 Task: Create Workspace Audio Equipment Rentals Workspace description Manage and track customer orders and shipments. Workspace type Marketing 
Action: Mouse moved to (480, 95)
Screenshot: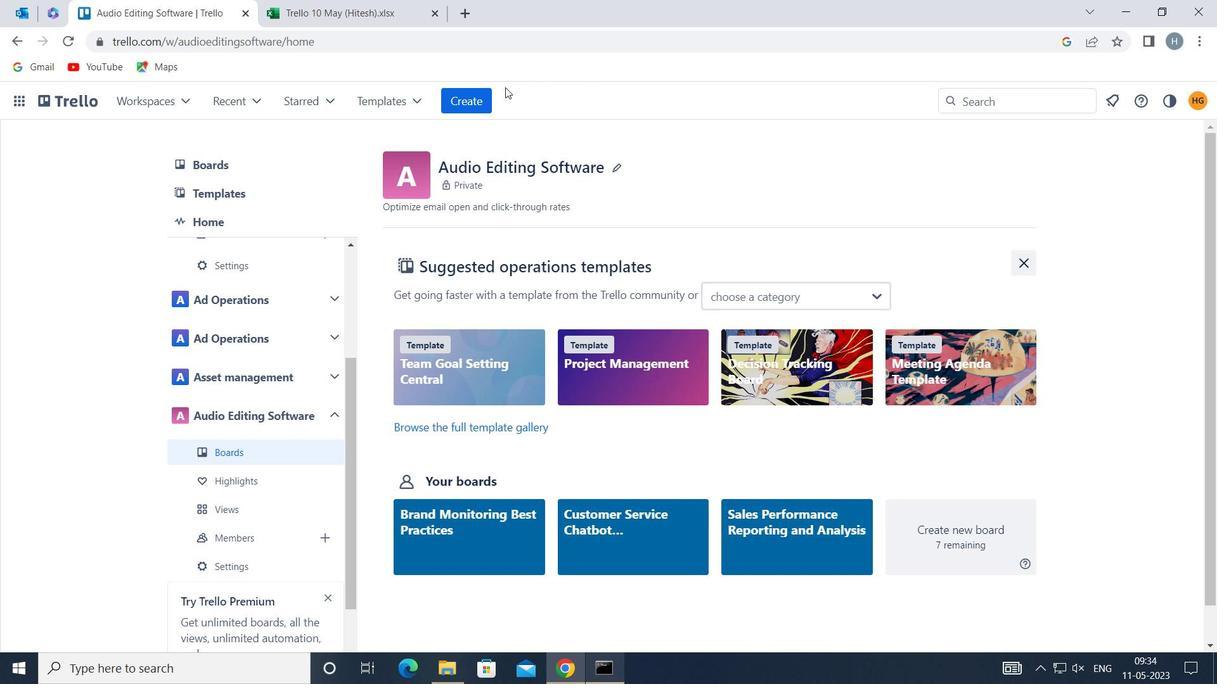 
Action: Mouse pressed left at (480, 95)
Screenshot: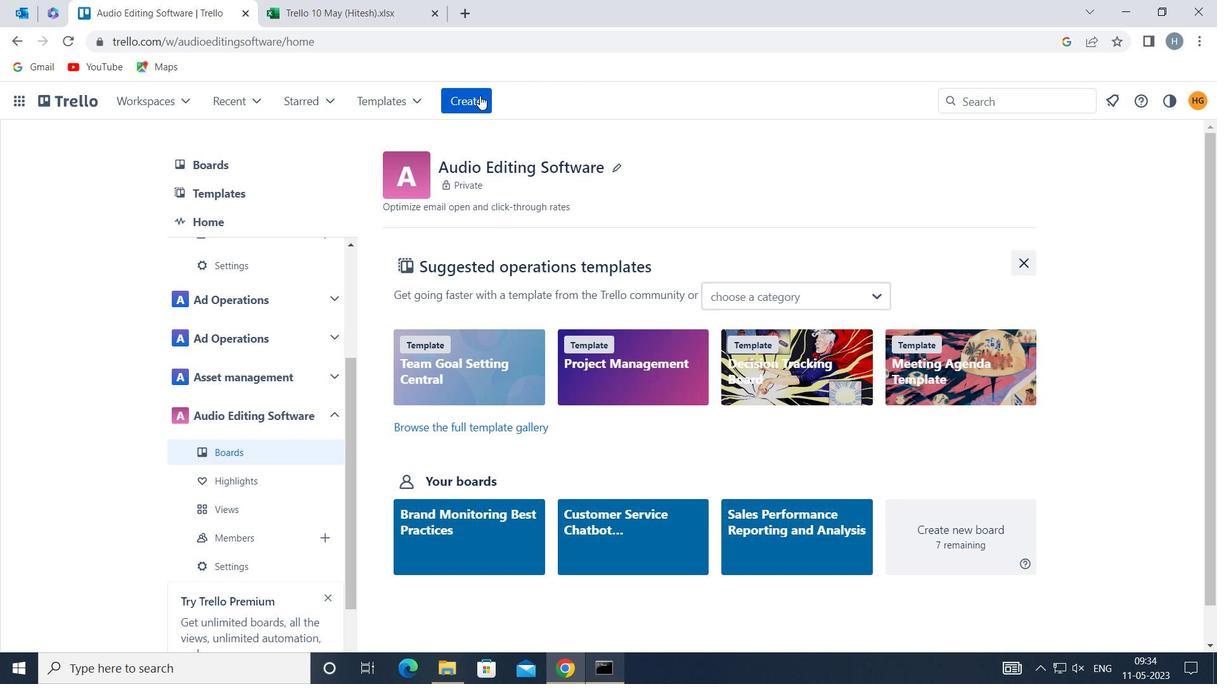 
Action: Mouse moved to (554, 265)
Screenshot: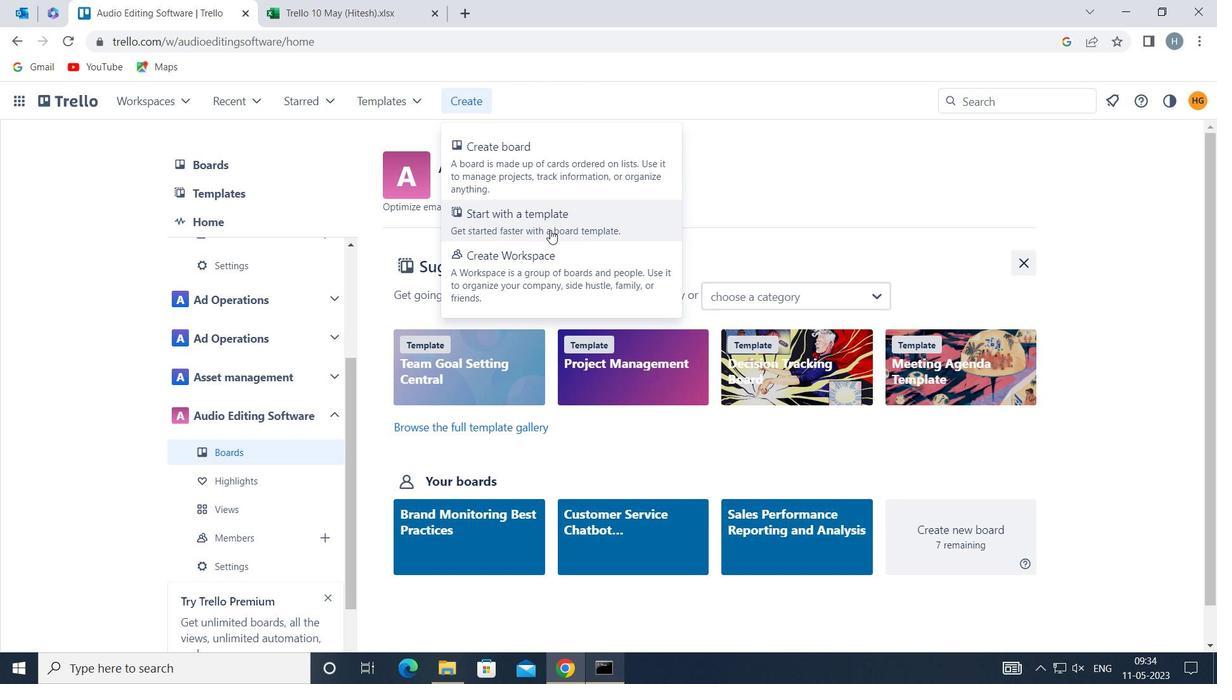 
Action: Mouse pressed left at (554, 265)
Screenshot: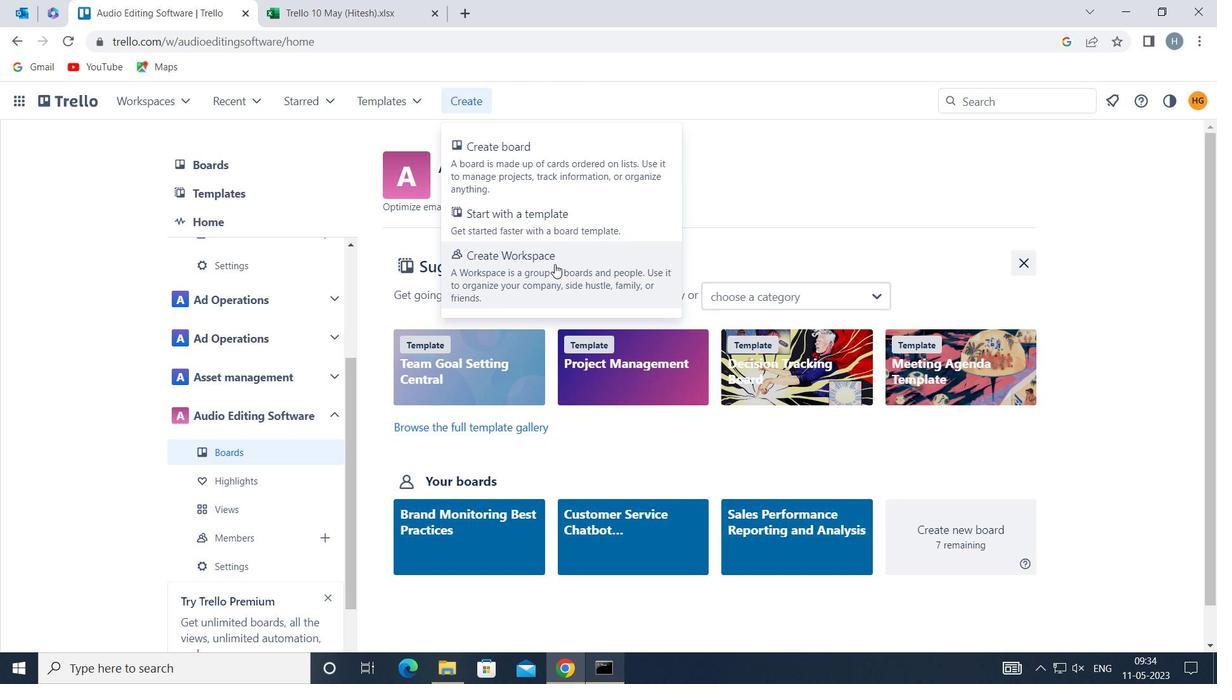 
Action: Mouse moved to (462, 294)
Screenshot: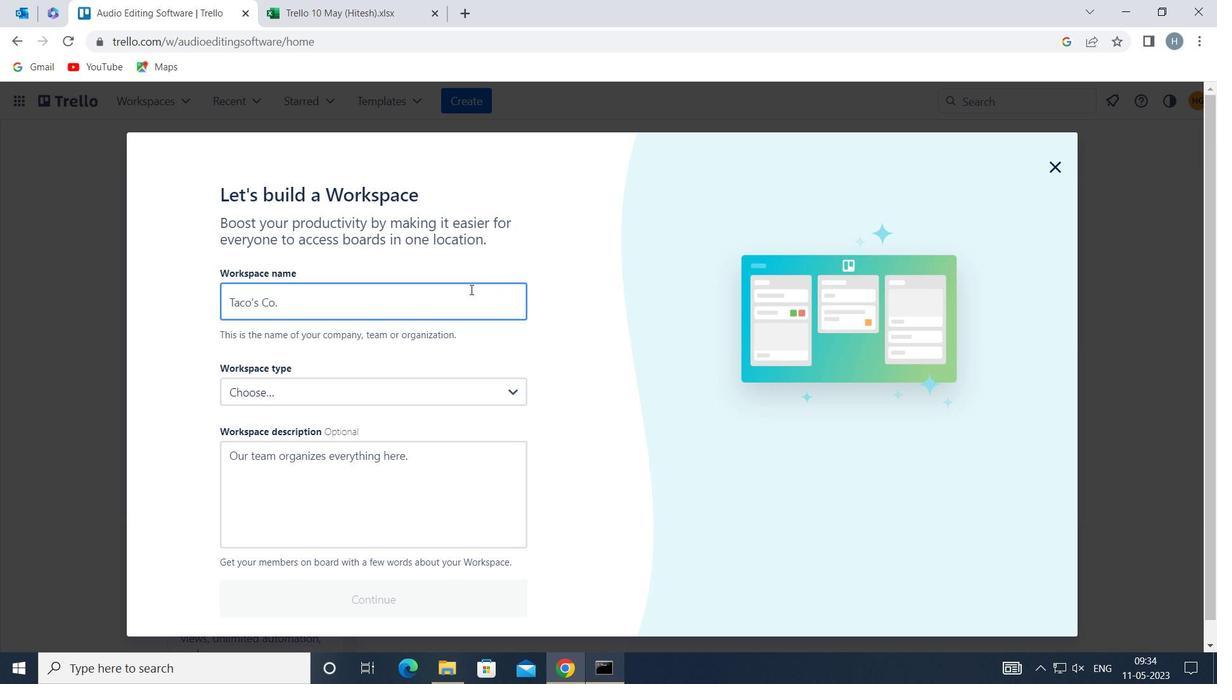 
Action: Mouse pressed left at (462, 294)
Screenshot: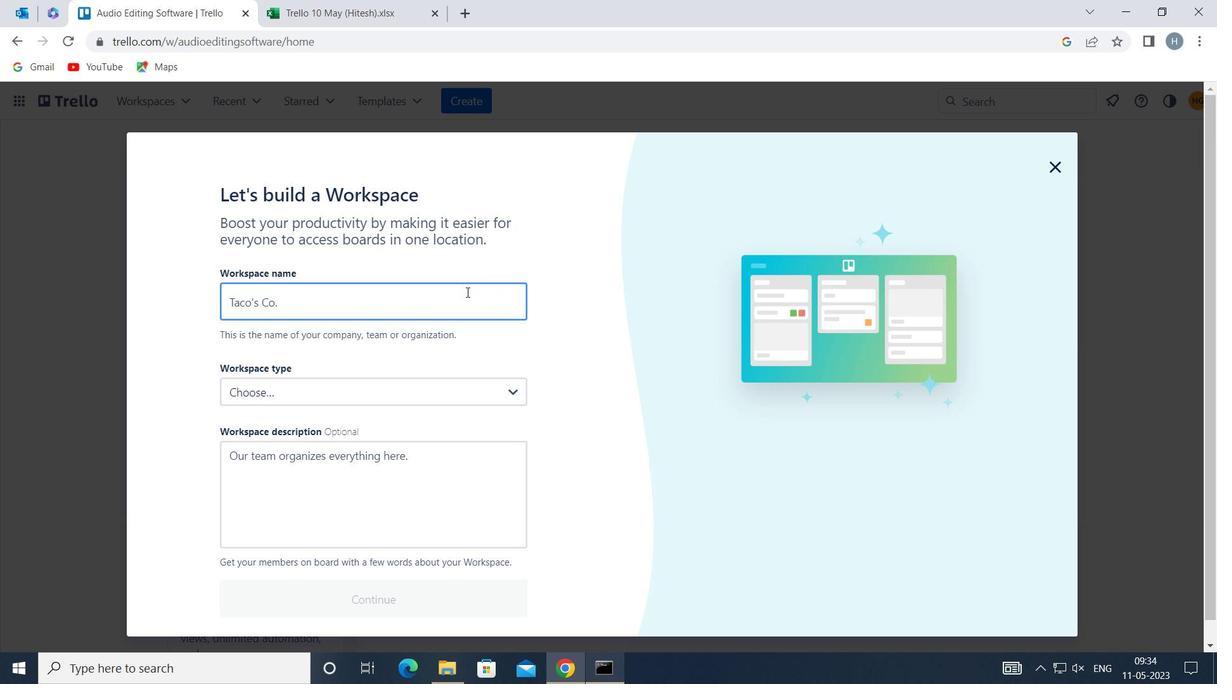 
Action: Mouse moved to (462, 294)
Screenshot: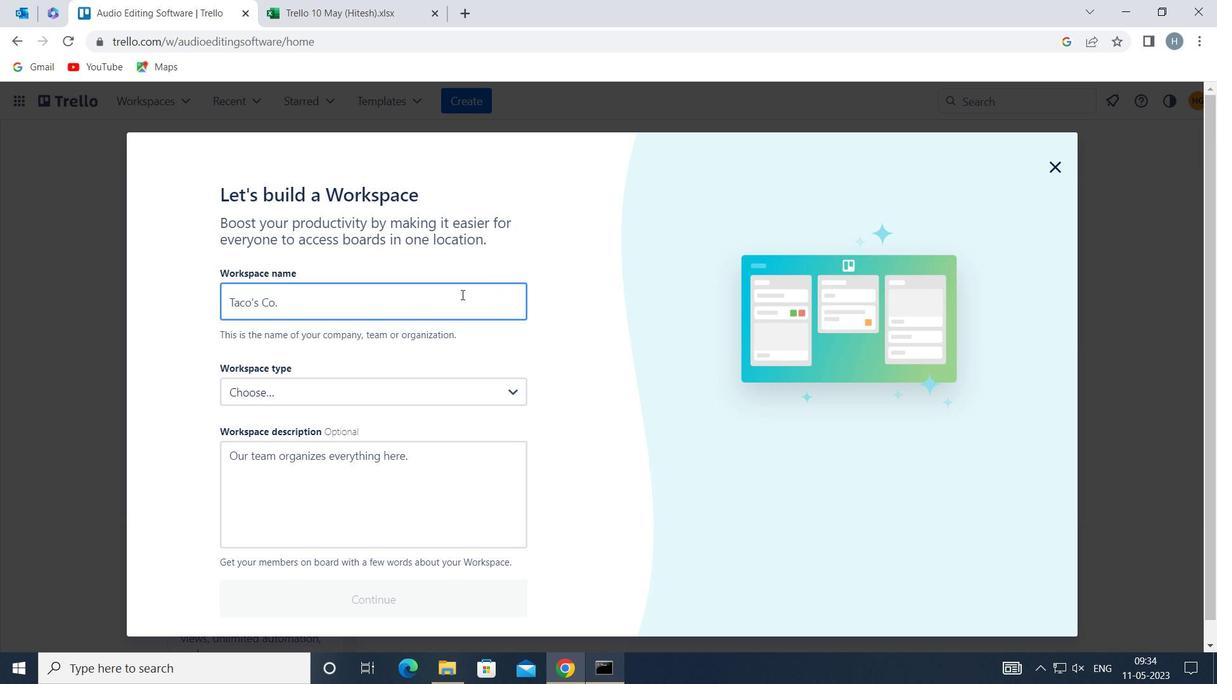 
Action: Key pressed <Key.shift>AUDIO<Key.space><Key.shift>EQUIPMENT<Key.space><Key.shift>RENTALS
Screenshot: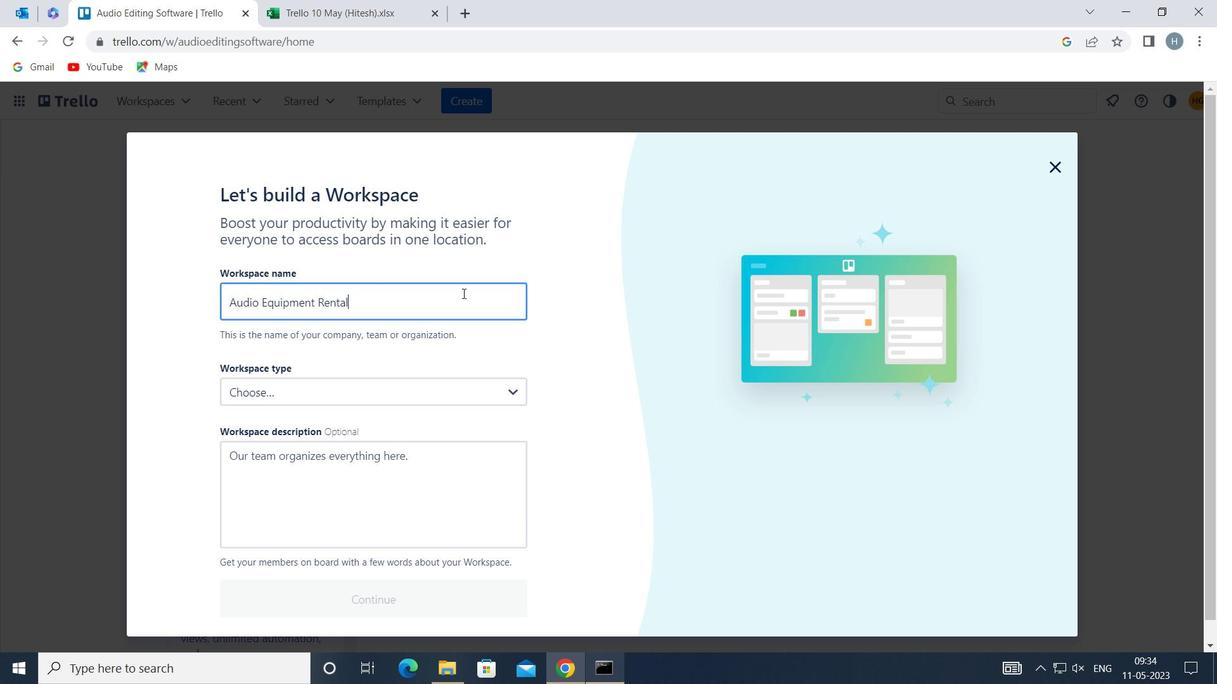 
Action: Mouse moved to (403, 467)
Screenshot: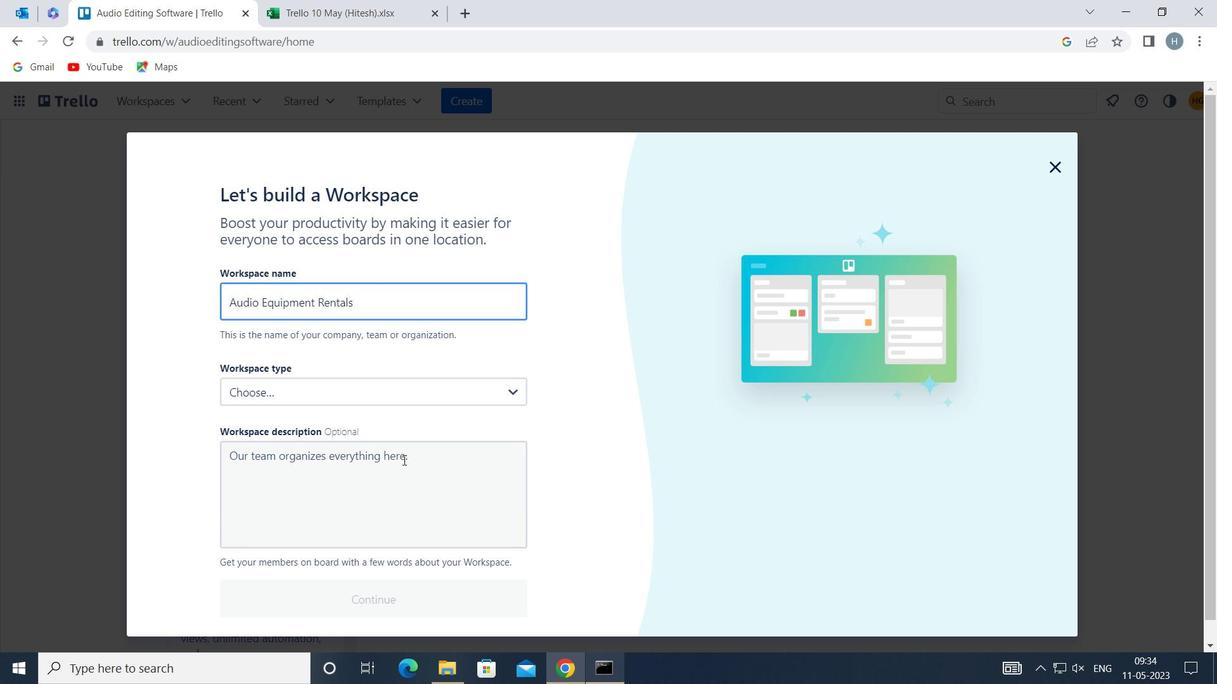 
Action: Mouse pressed left at (403, 467)
Screenshot: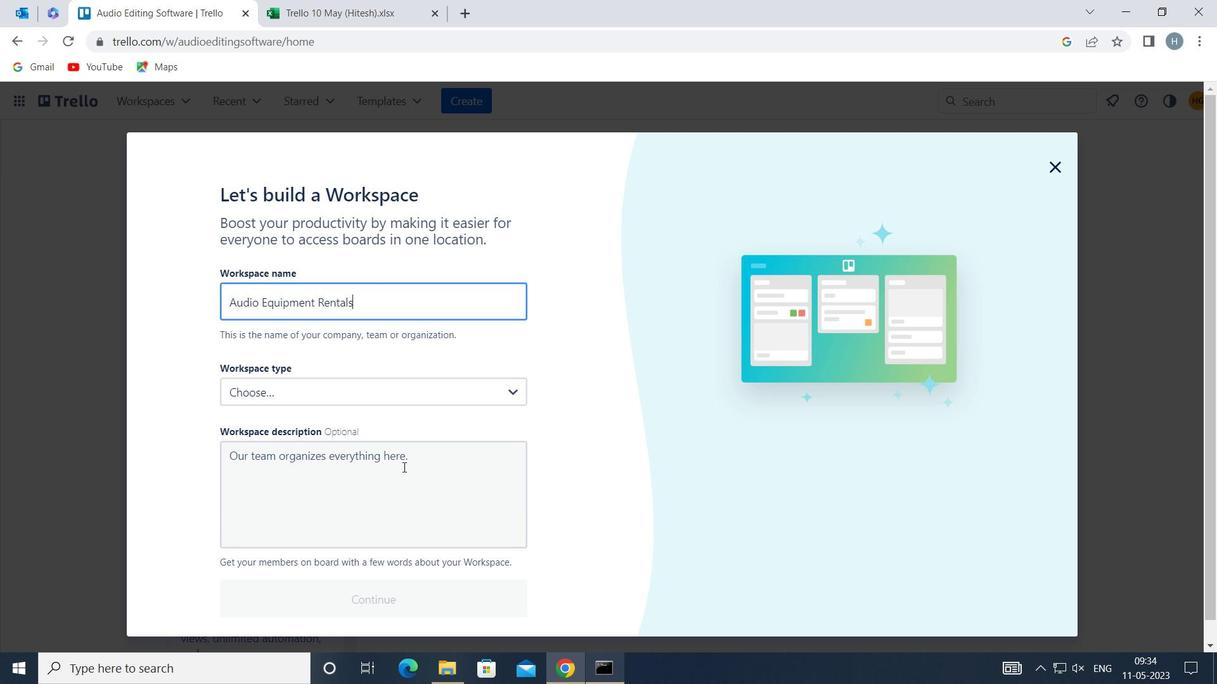 
Action: Mouse moved to (405, 467)
Screenshot: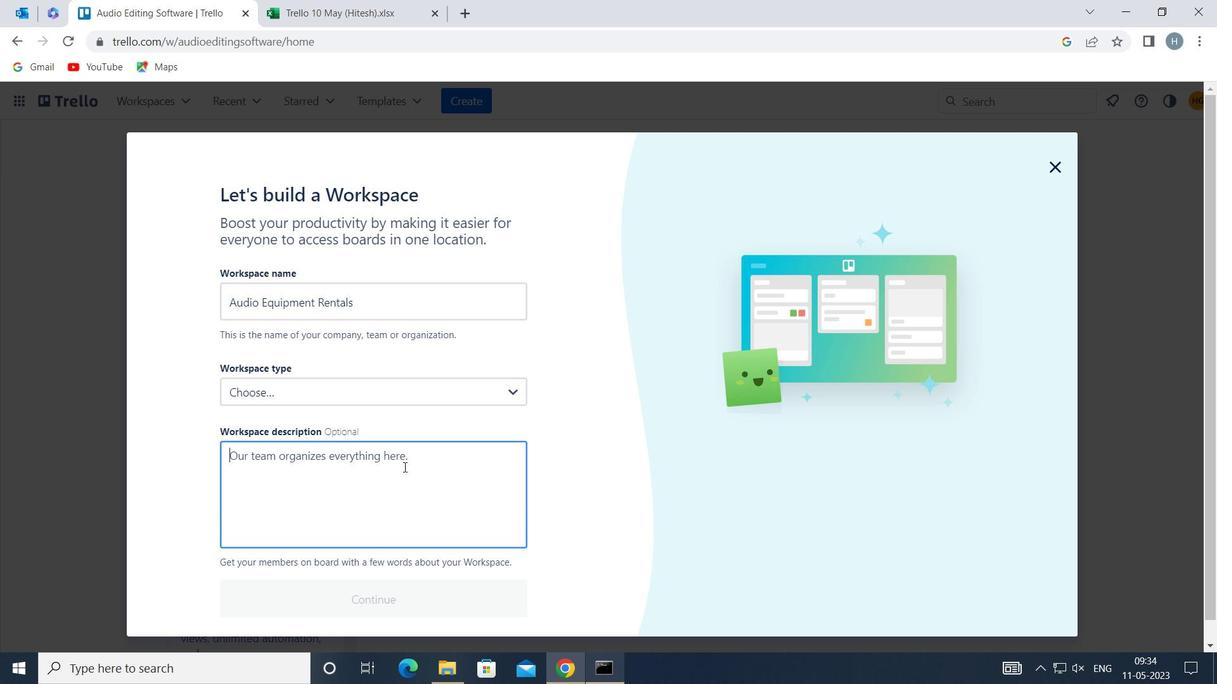 
Action: Key pressed <Key.shift>MANAGE<Key.space>AND<Key.space>TRACK<Key.space>CUSTOMER<Key.space>P<Key.backspace>ORDERS<Key.space>AND<Key.space>SHIPMENTS
Screenshot: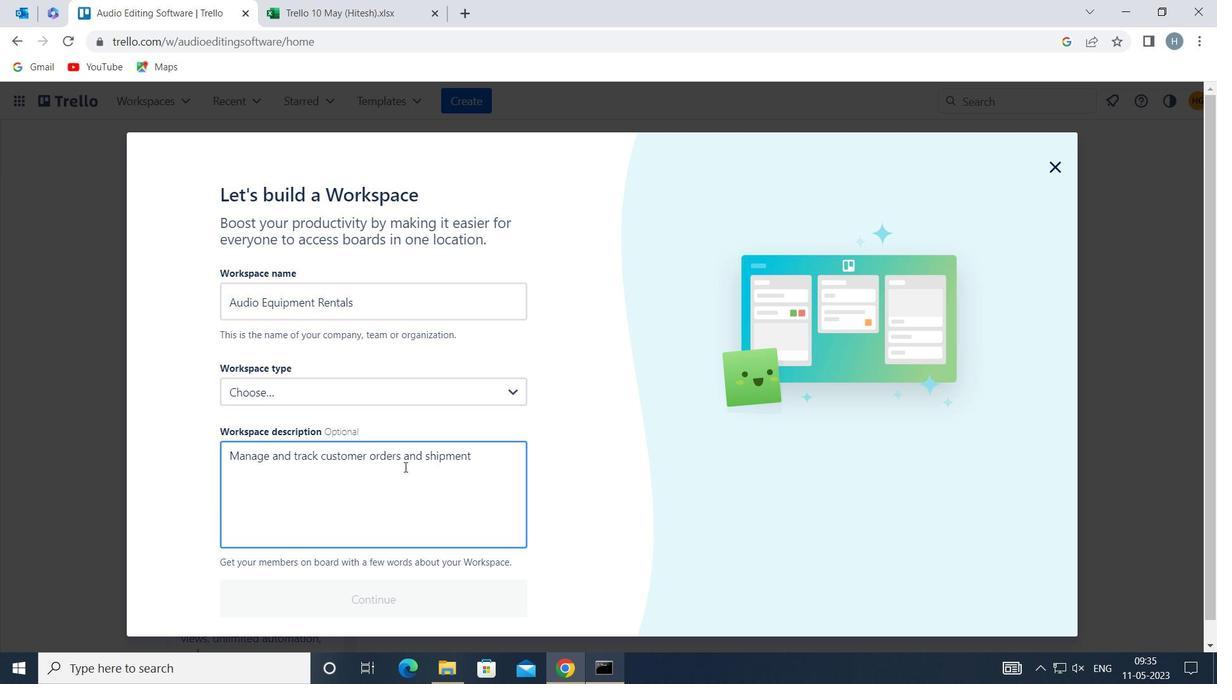 
Action: Mouse moved to (427, 389)
Screenshot: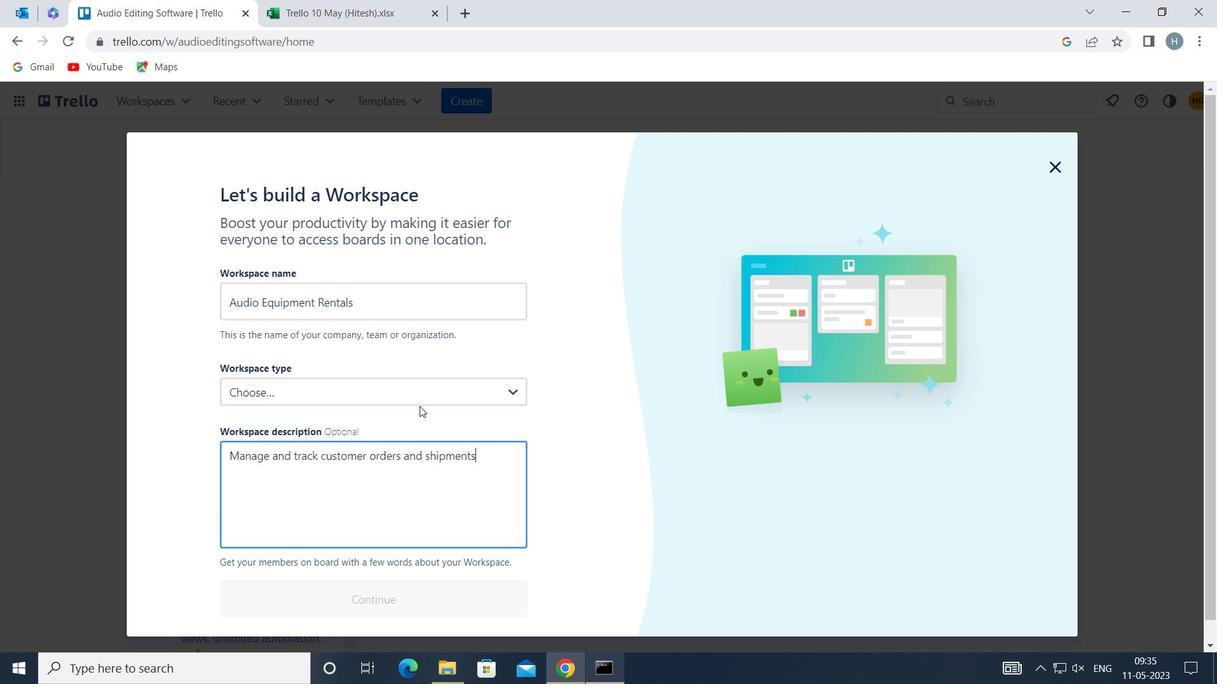 
Action: Mouse pressed left at (427, 389)
Screenshot: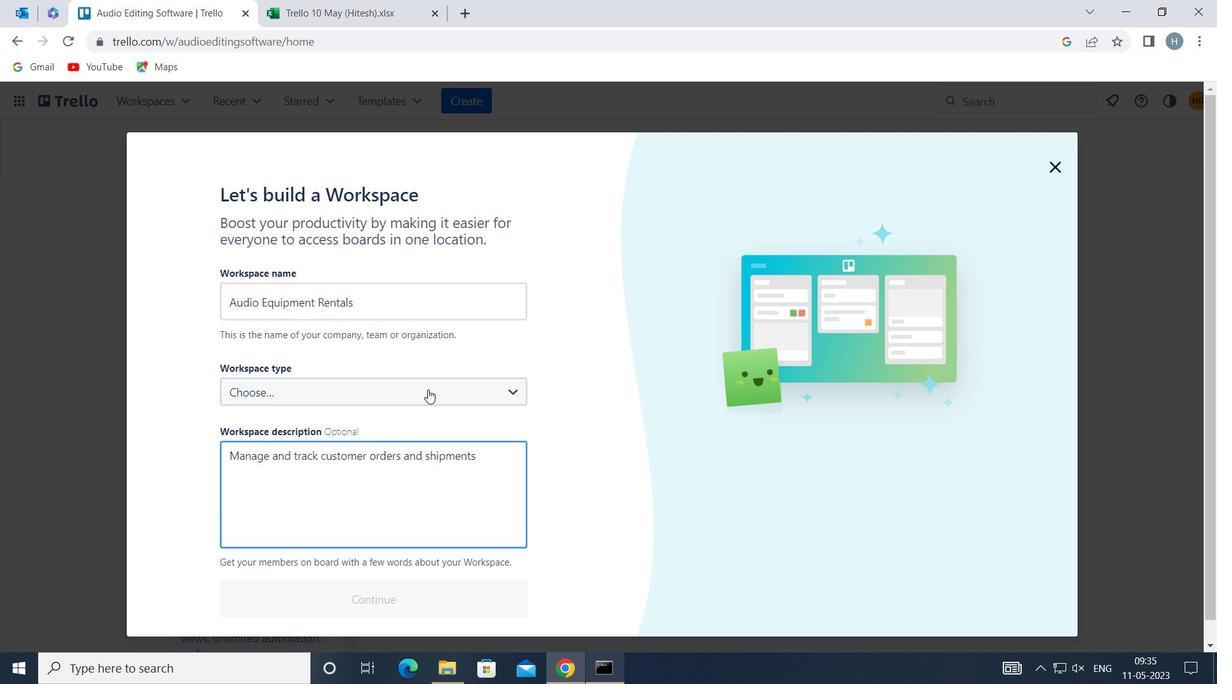 
Action: Mouse moved to (367, 486)
Screenshot: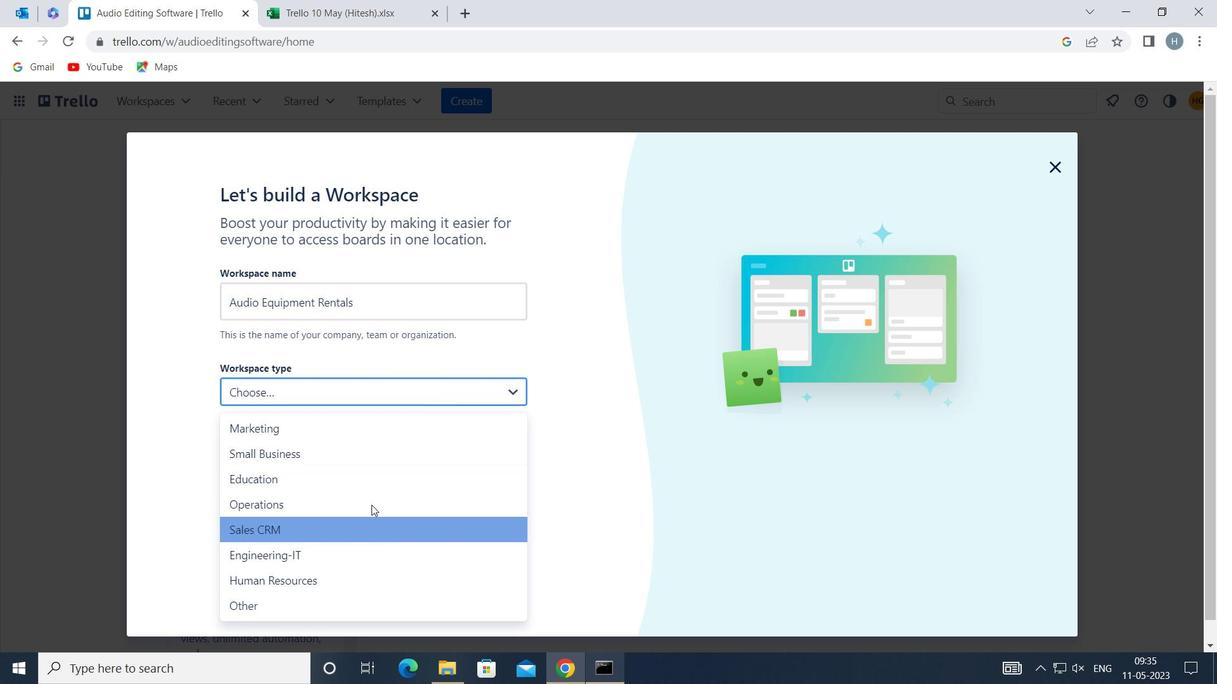 
Action: Mouse scrolled (367, 486) with delta (0, 0)
Screenshot: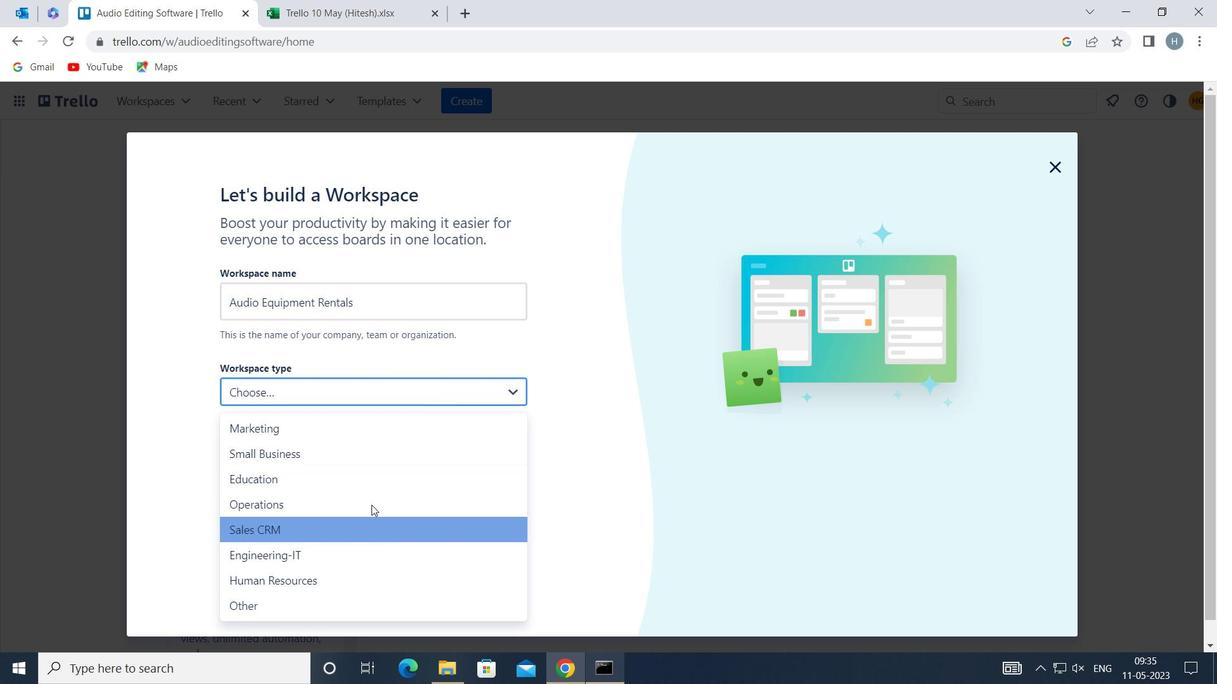 
Action: Mouse moved to (367, 478)
Screenshot: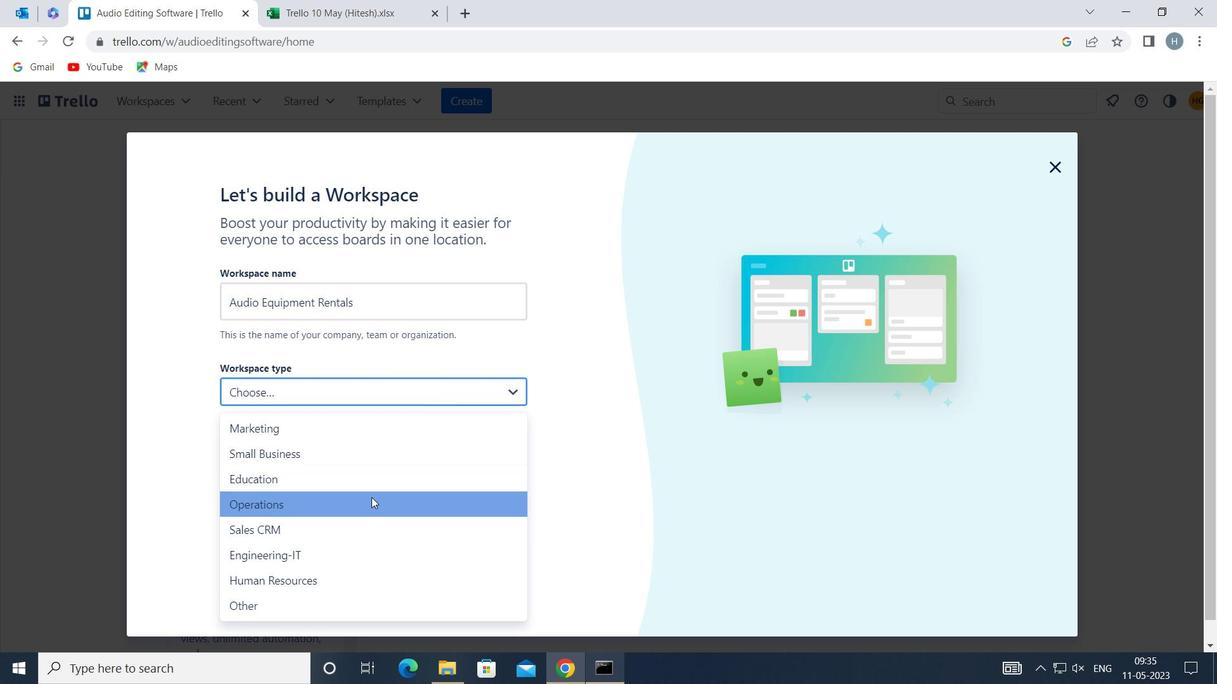 
Action: Mouse scrolled (367, 478) with delta (0, 0)
Screenshot: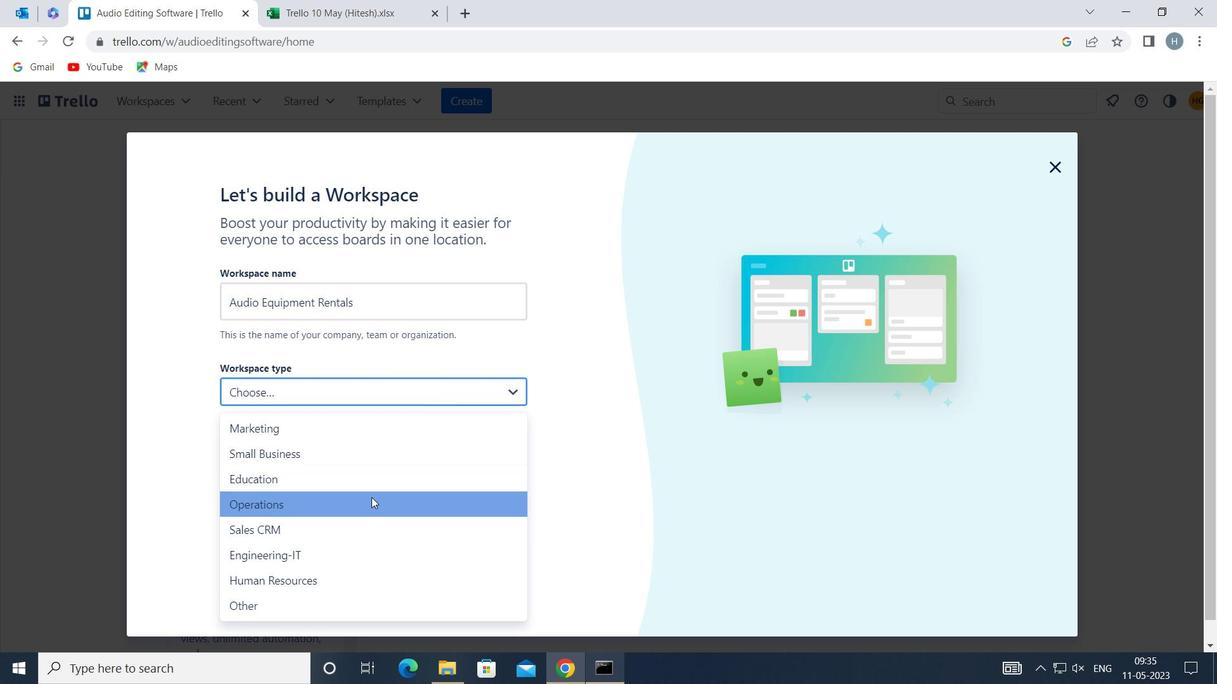 
Action: Mouse moved to (371, 429)
Screenshot: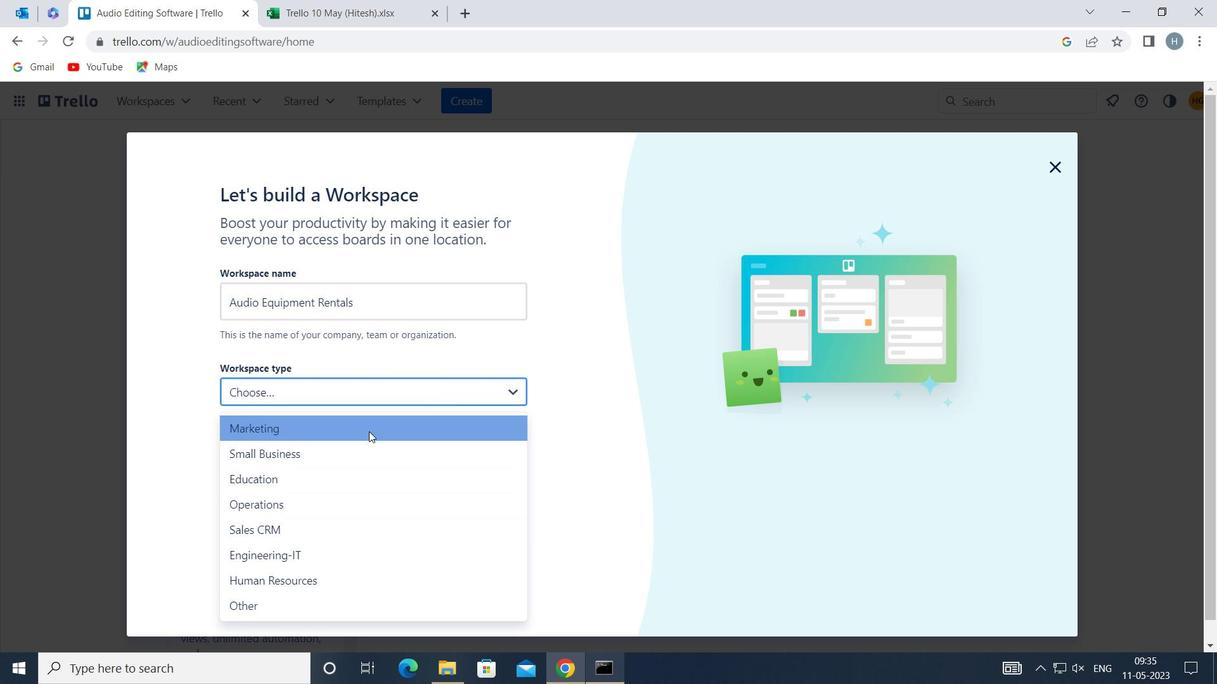 
Action: Mouse pressed left at (371, 429)
Screenshot: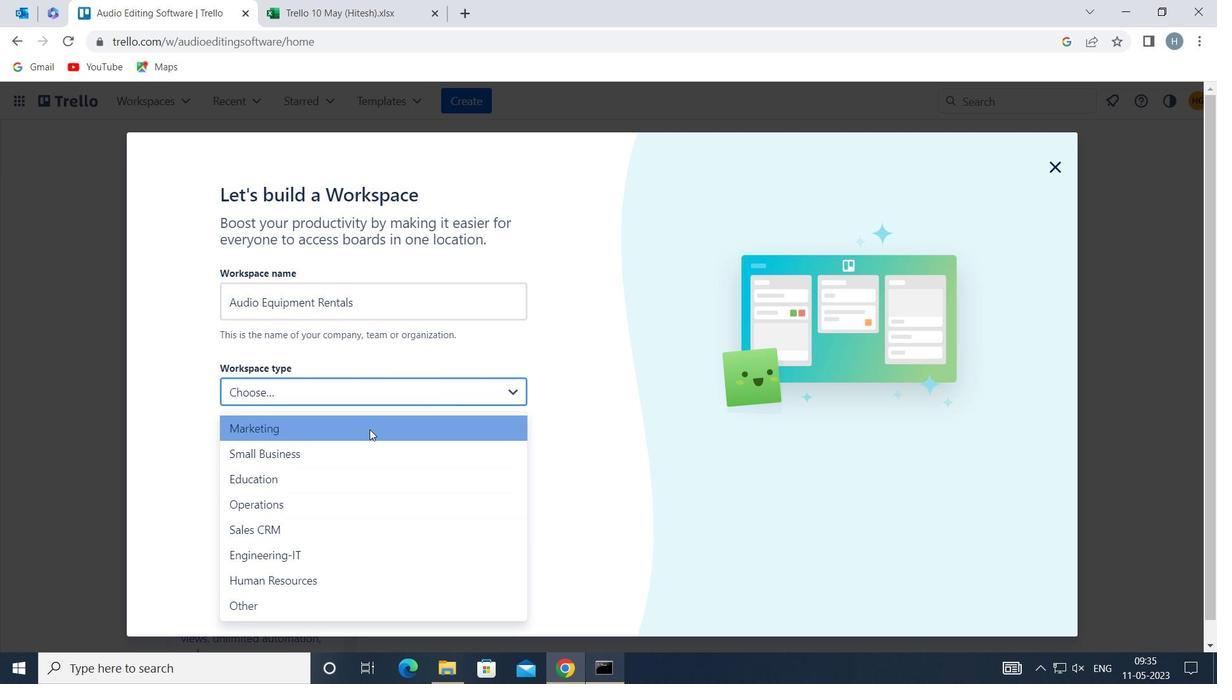 
Action: Mouse moved to (455, 597)
Screenshot: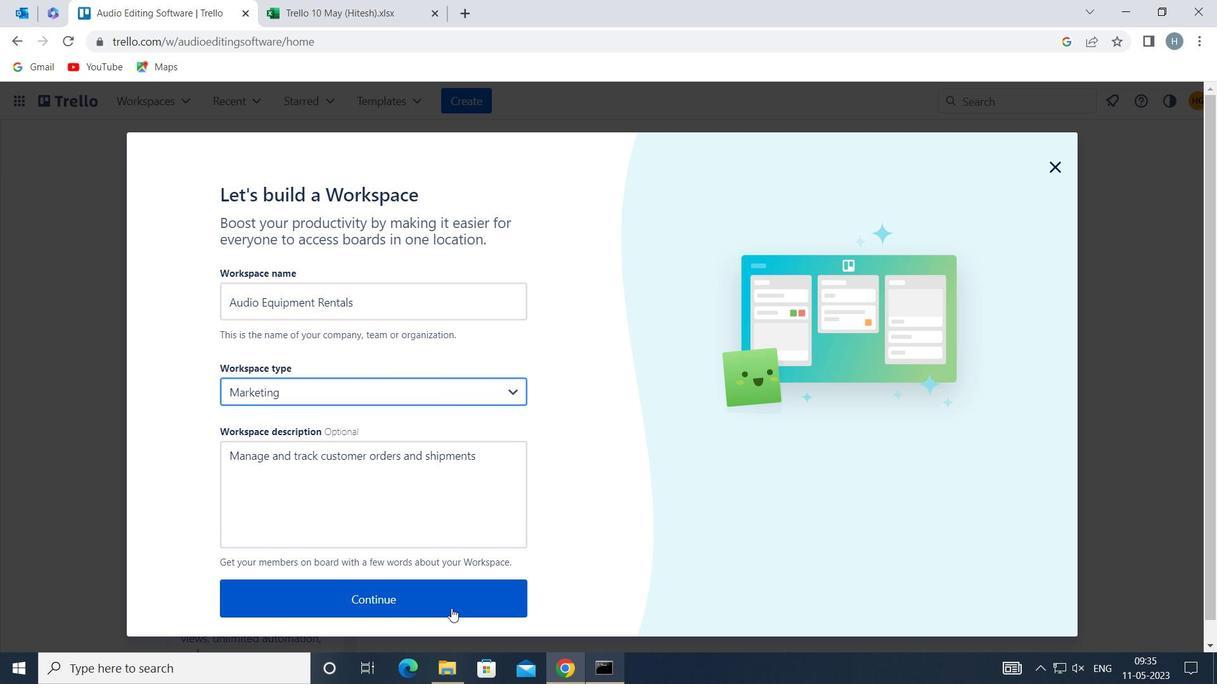 
Action: Mouse pressed left at (455, 597)
Screenshot: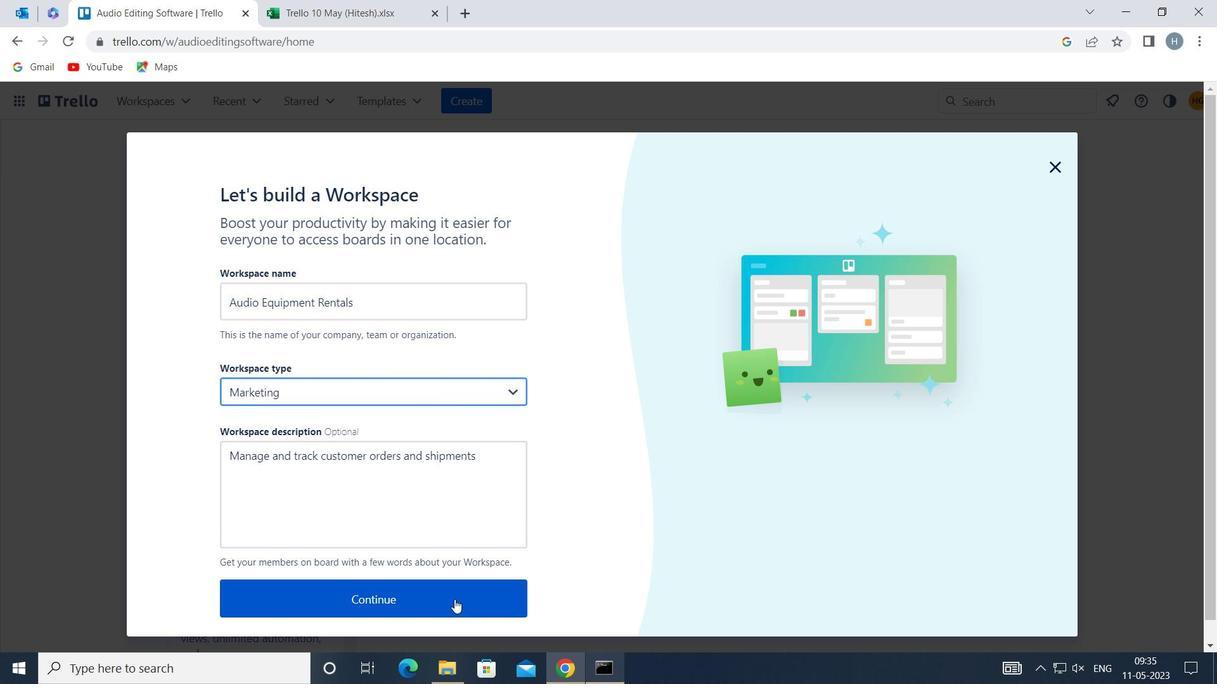 
